 Task: Set layout as centered.
Action: Mouse moved to (209, 7)
Screenshot: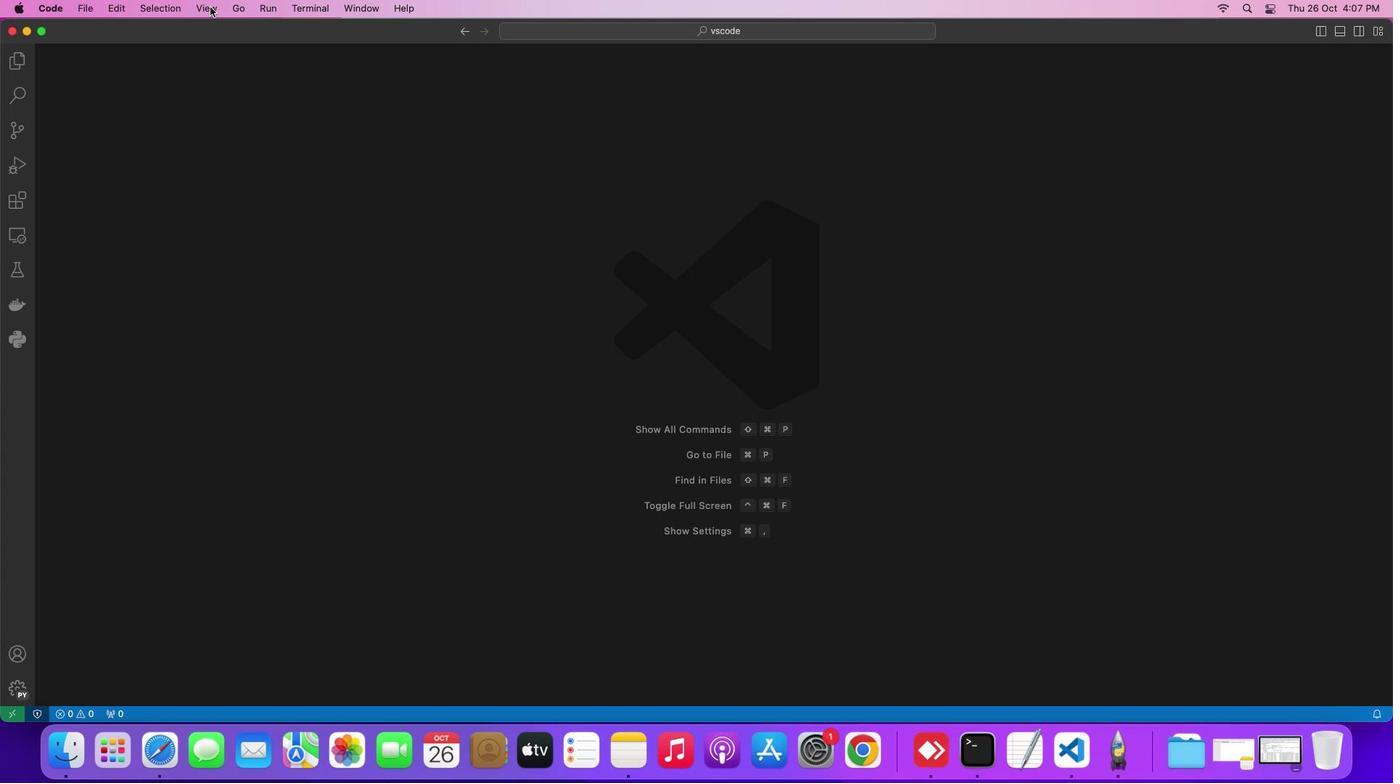 
Action: Mouse pressed left at (209, 7)
Screenshot: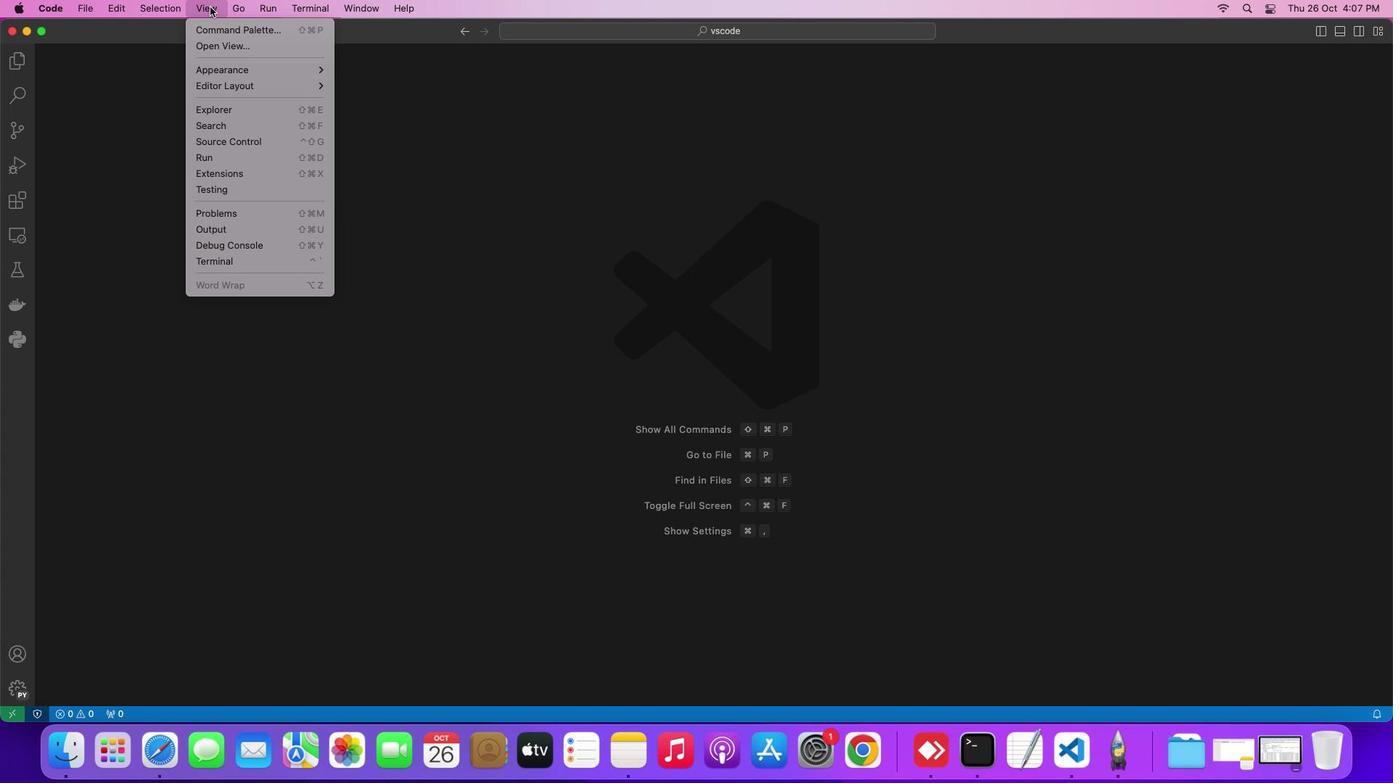 
Action: Mouse moved to (367, 95)
Screenshot: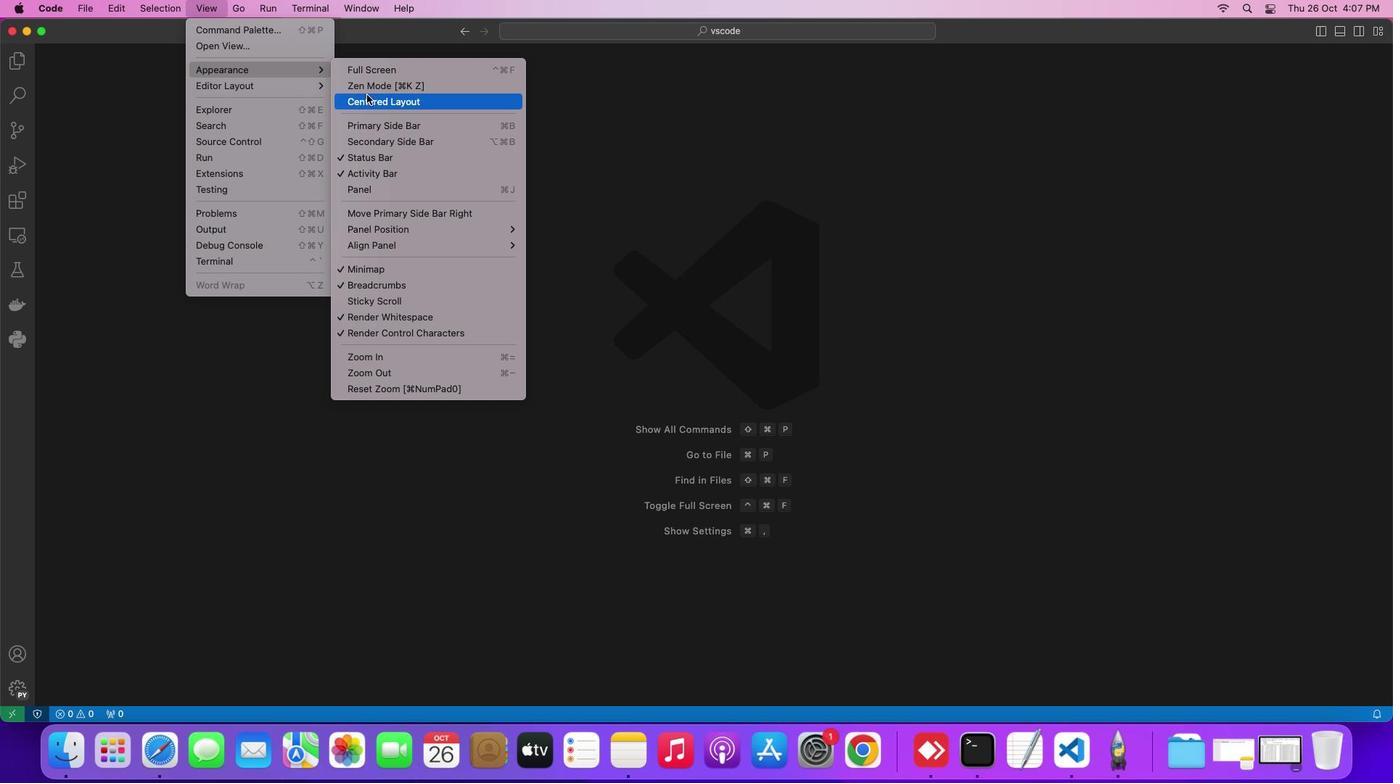 
Action: Mouse pressed left at (367, 95)
Screenshot: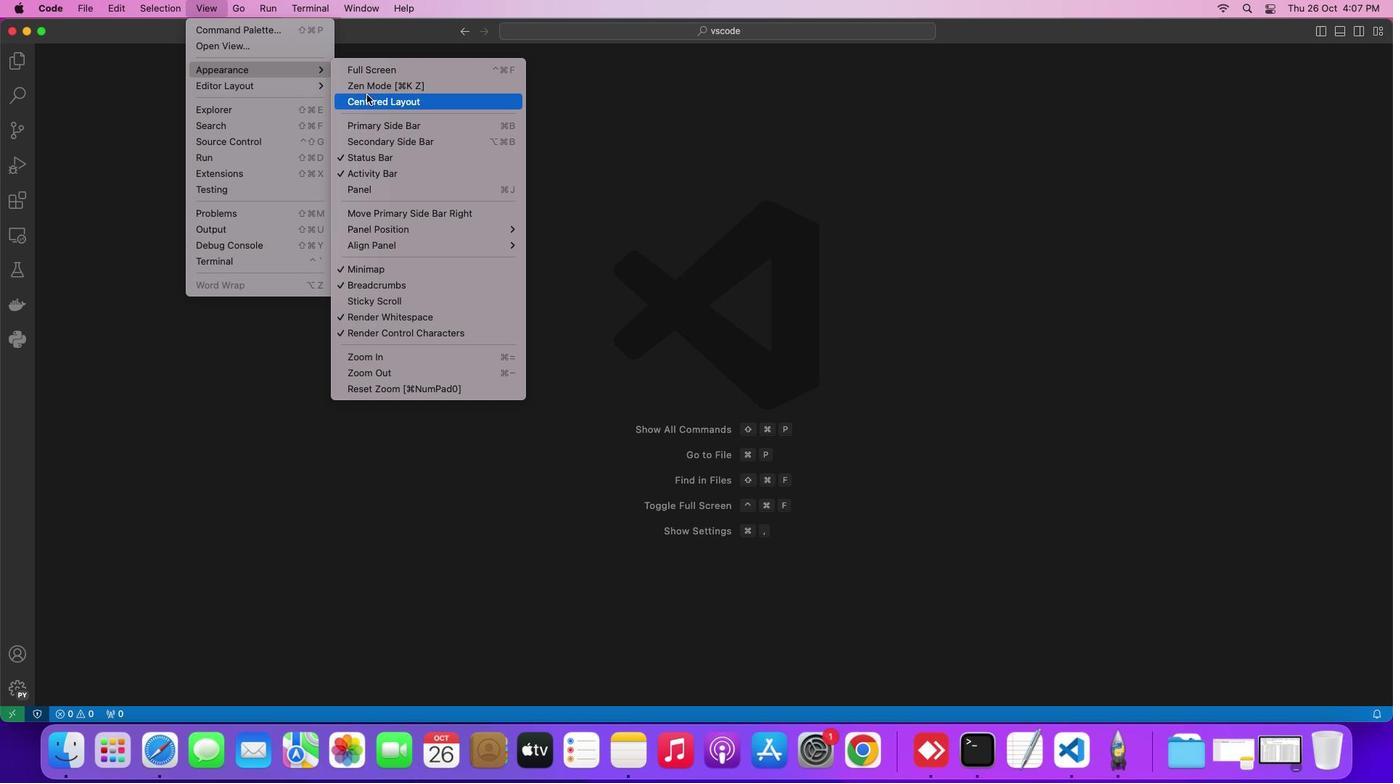 
Action: Mouse moved to (317, 141)
Screenshot: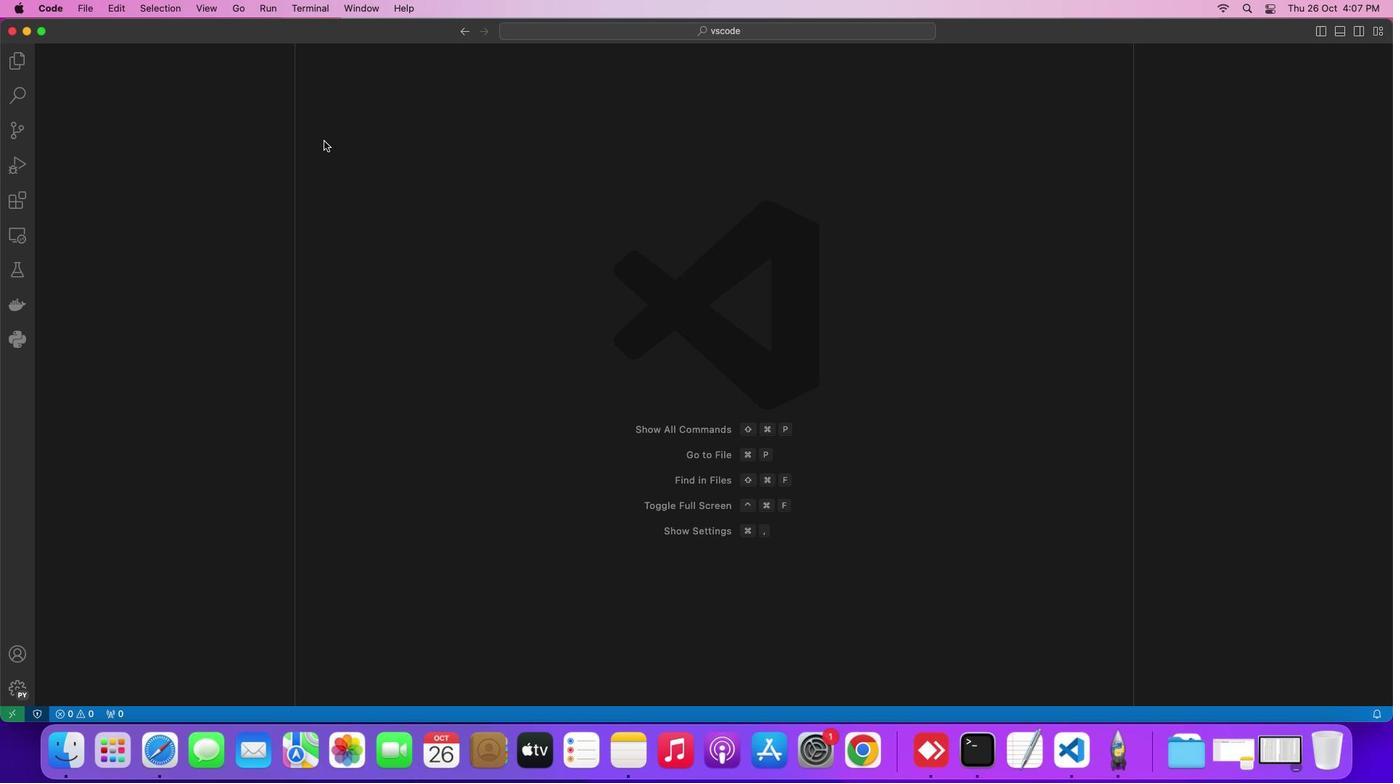 
